 Task: View disable.
Action: Mouse moved to (2, 525)
Screenshot: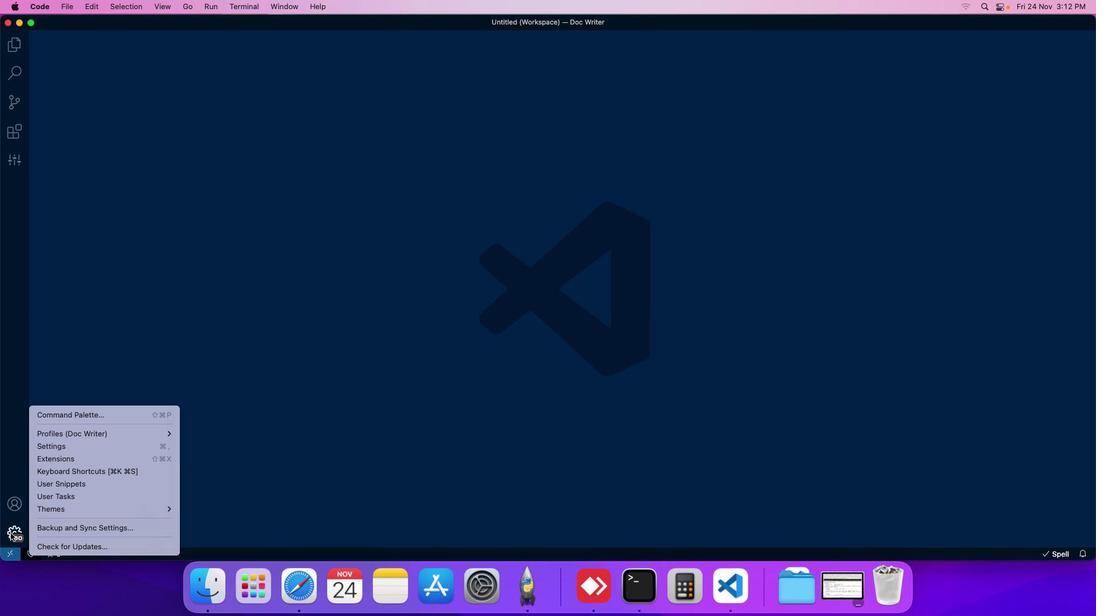 
Action: Mouse pressed left at (2, 525)
Screenshot: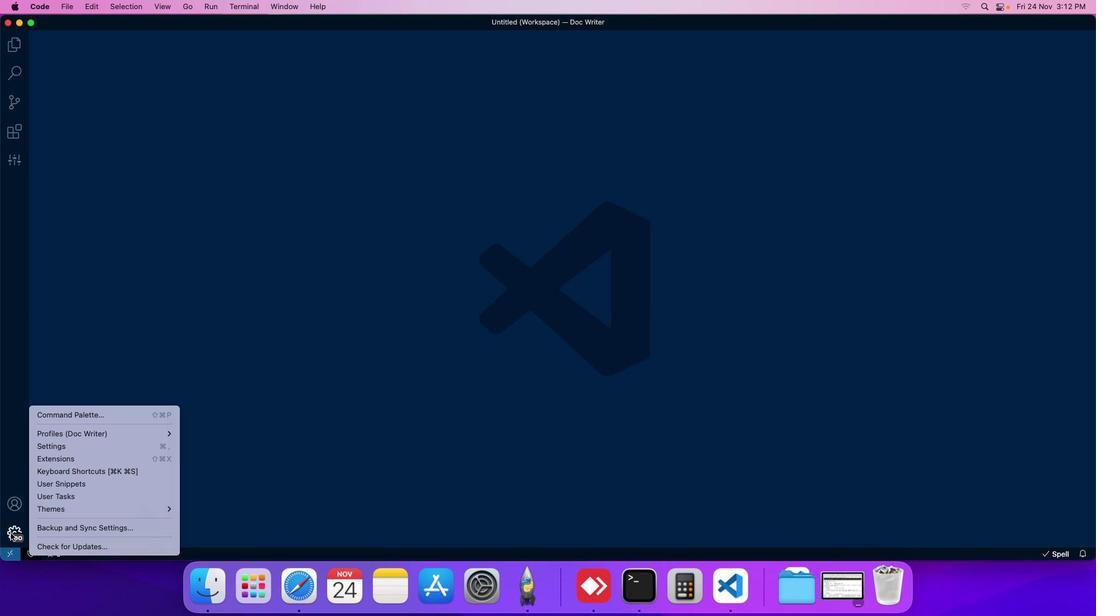 
Action: Mouse moved to (133, 452)
Screenshot: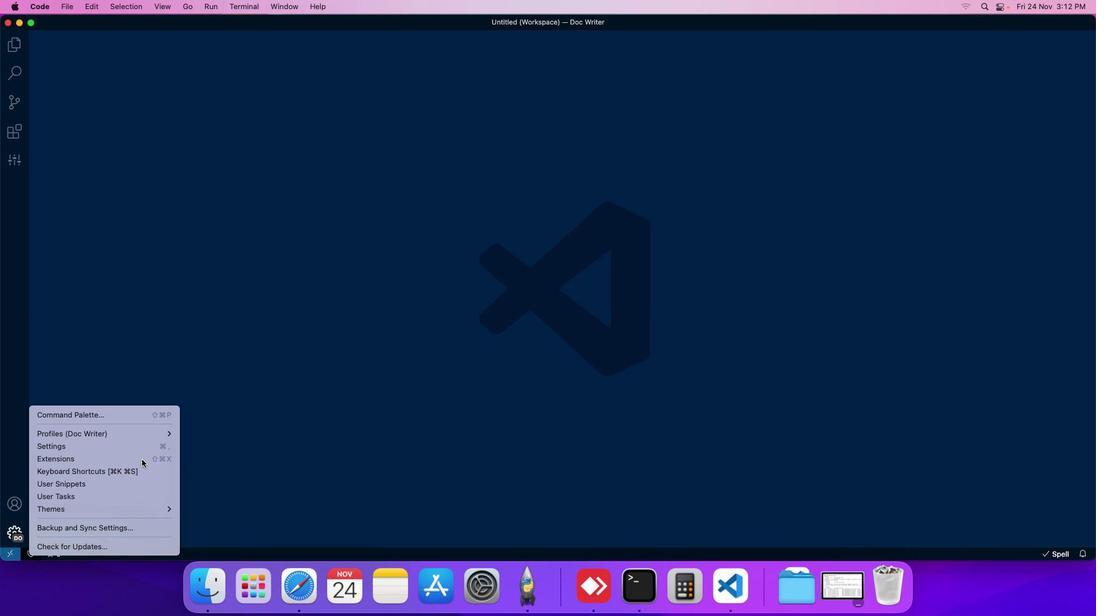 
Action: Mouse pressed left at (133, 452)
Screenshot: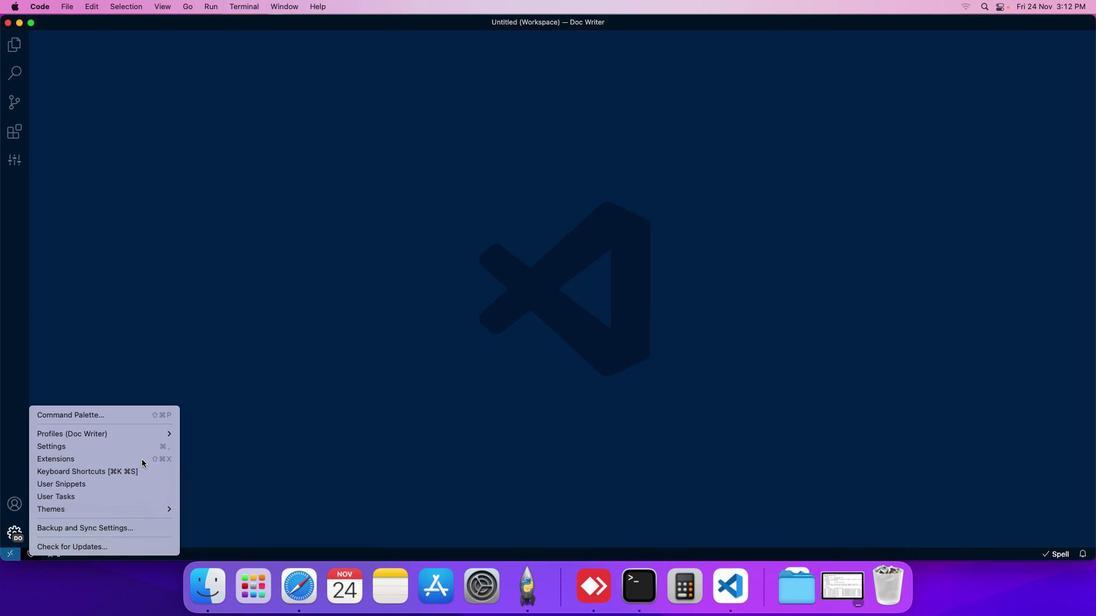 
Action: Mouse moved to (117, 30)
Screenshot: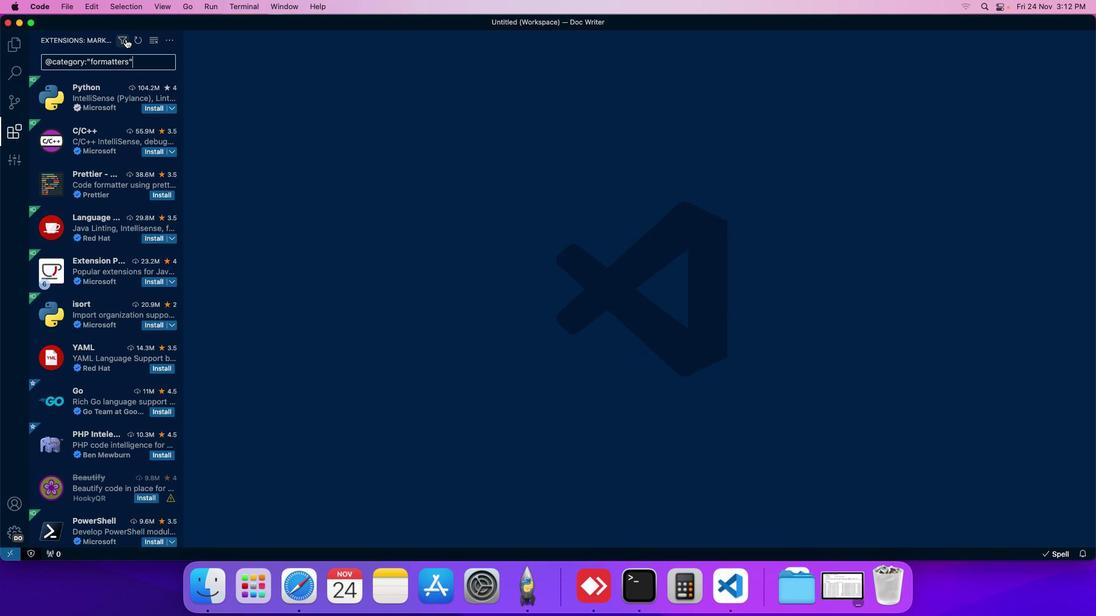 
Action: Mouse pressed left at (117, 30)
Screenshot: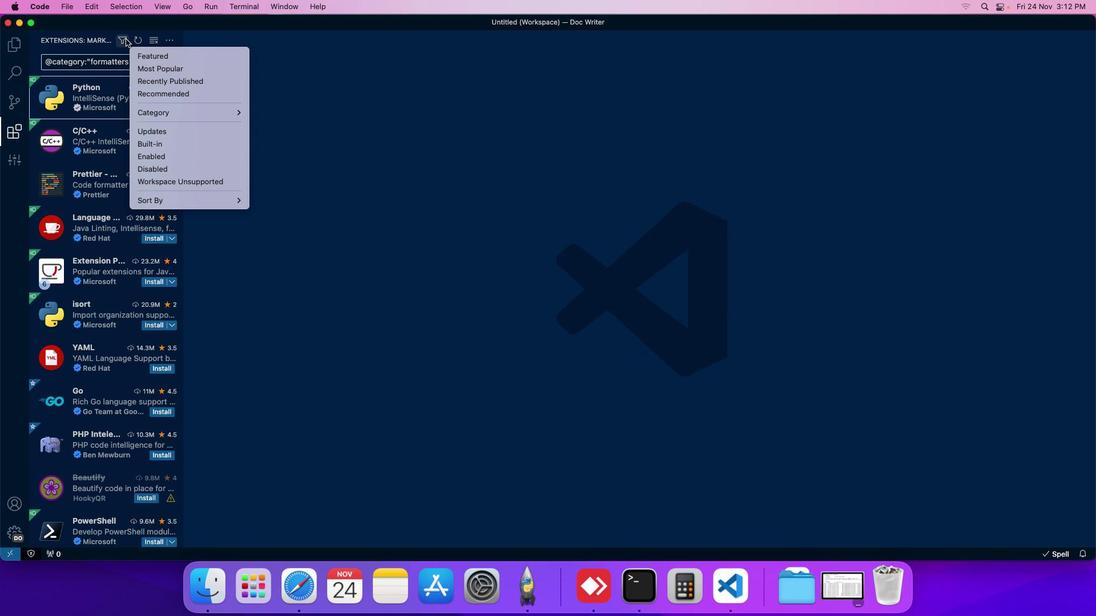 
Action: Mouse moved to (143, 159)
Screenshot: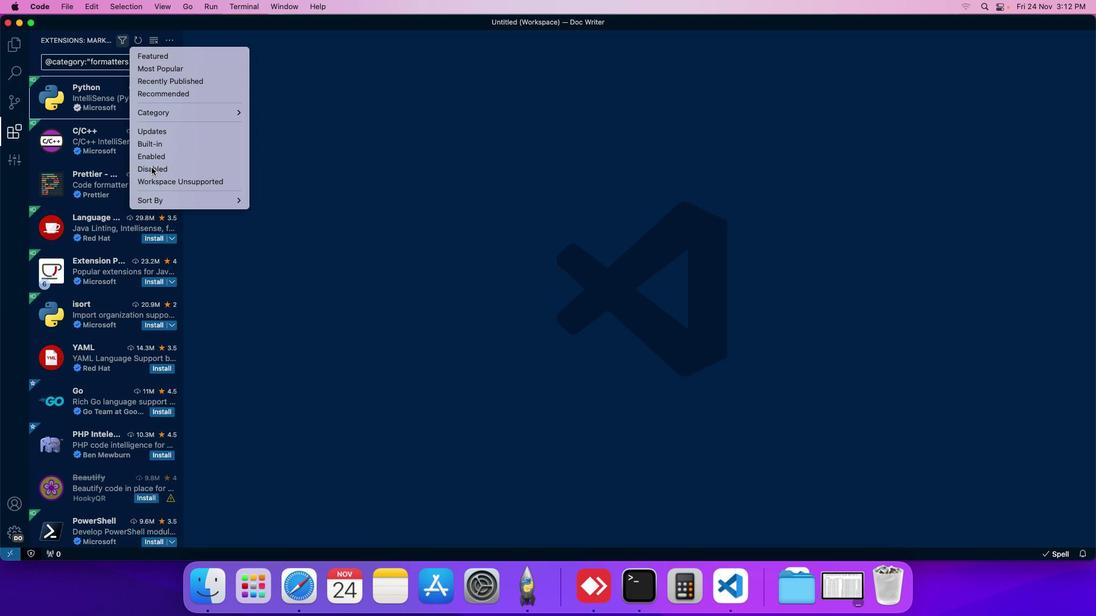 
Action: Mouse pressed left at (143, 159)
Screenshot: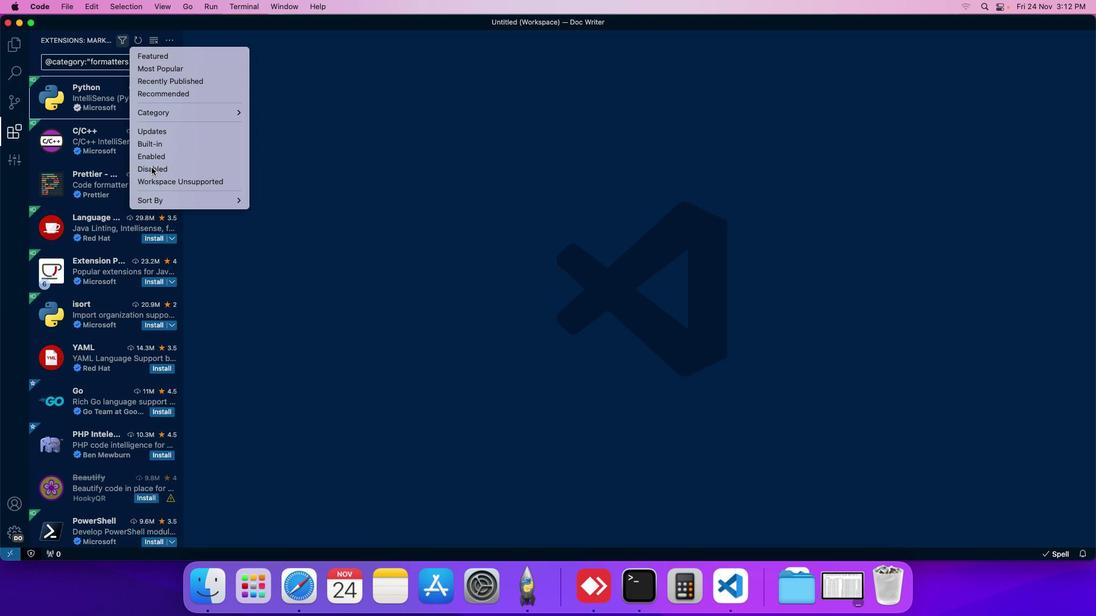 
Action: Mouse moved to (87, 85)
Screenshot: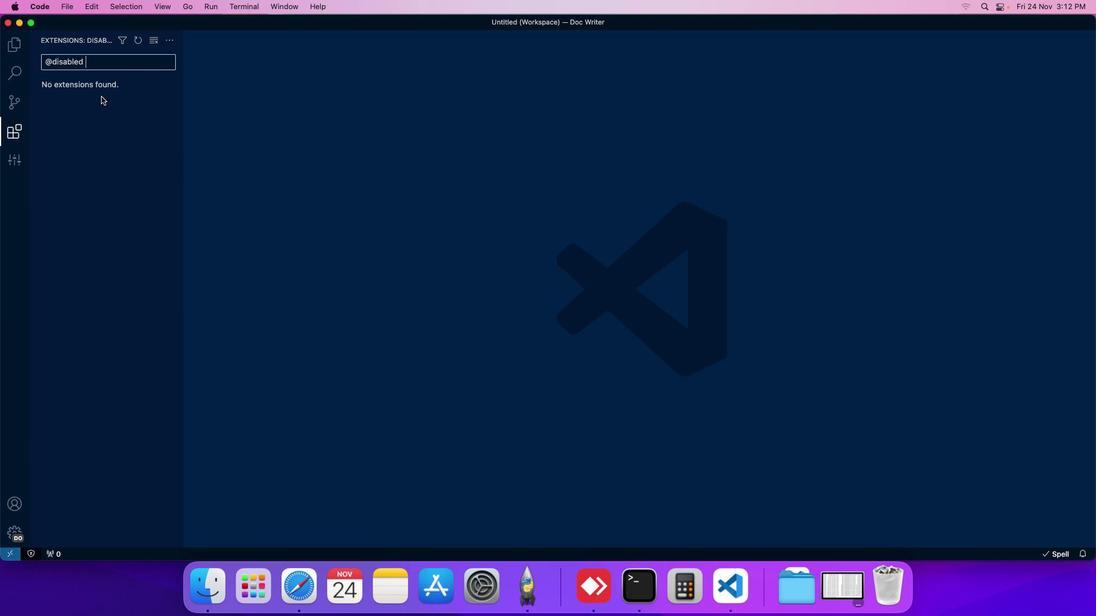 
